 Task: Select the margins with default.
Action: Mouse moved to (43, 74)
Screenshot: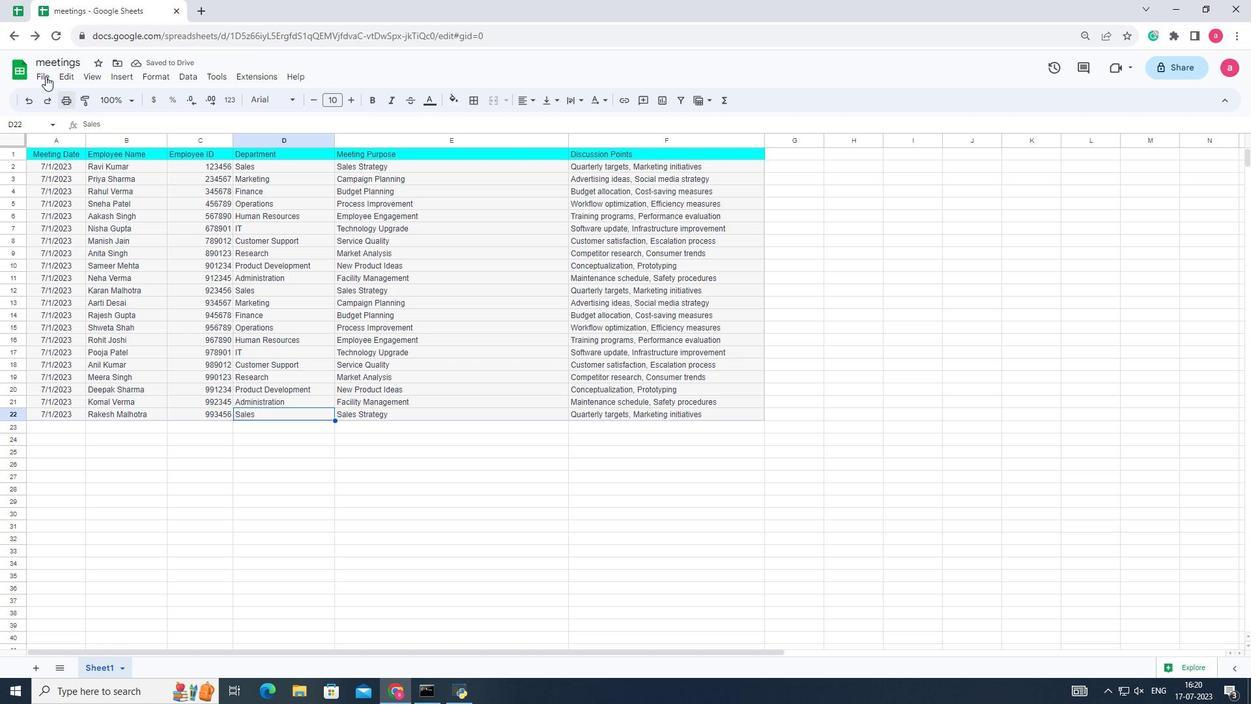 
Action: Mouse pressed left at (43, 74)
Screenshot: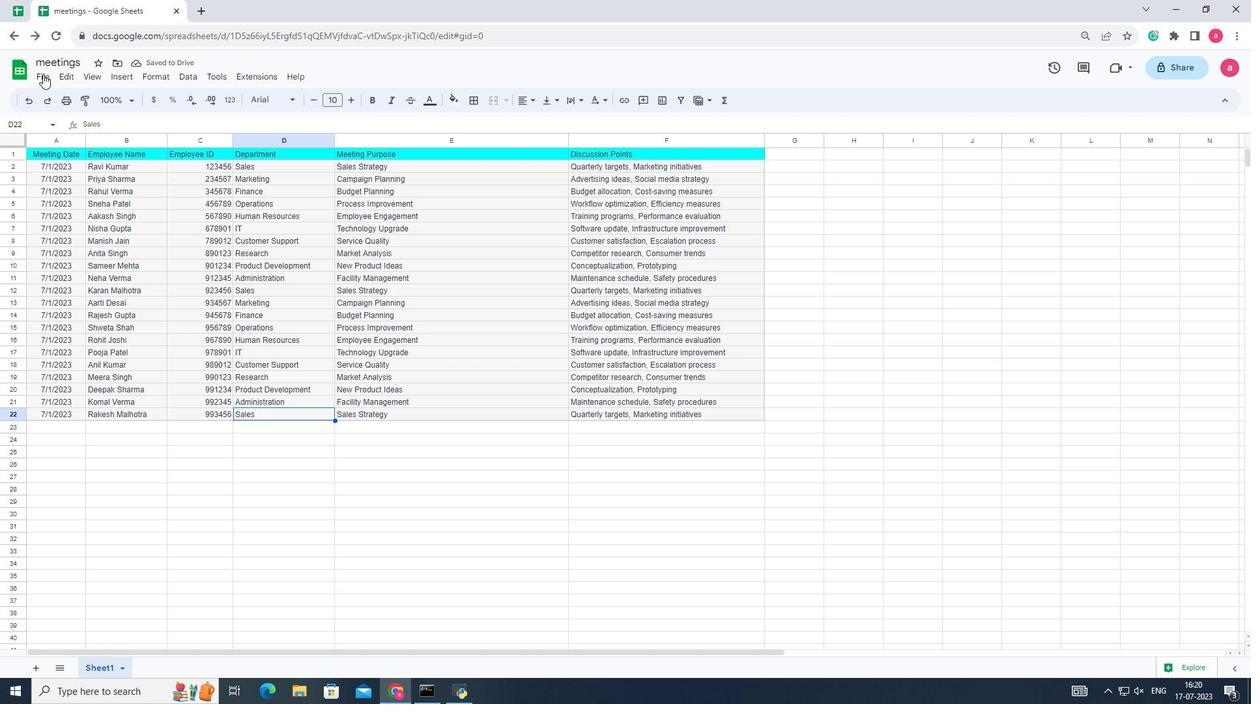 
Action: Mouse moved to (69, 426)
Screenshot: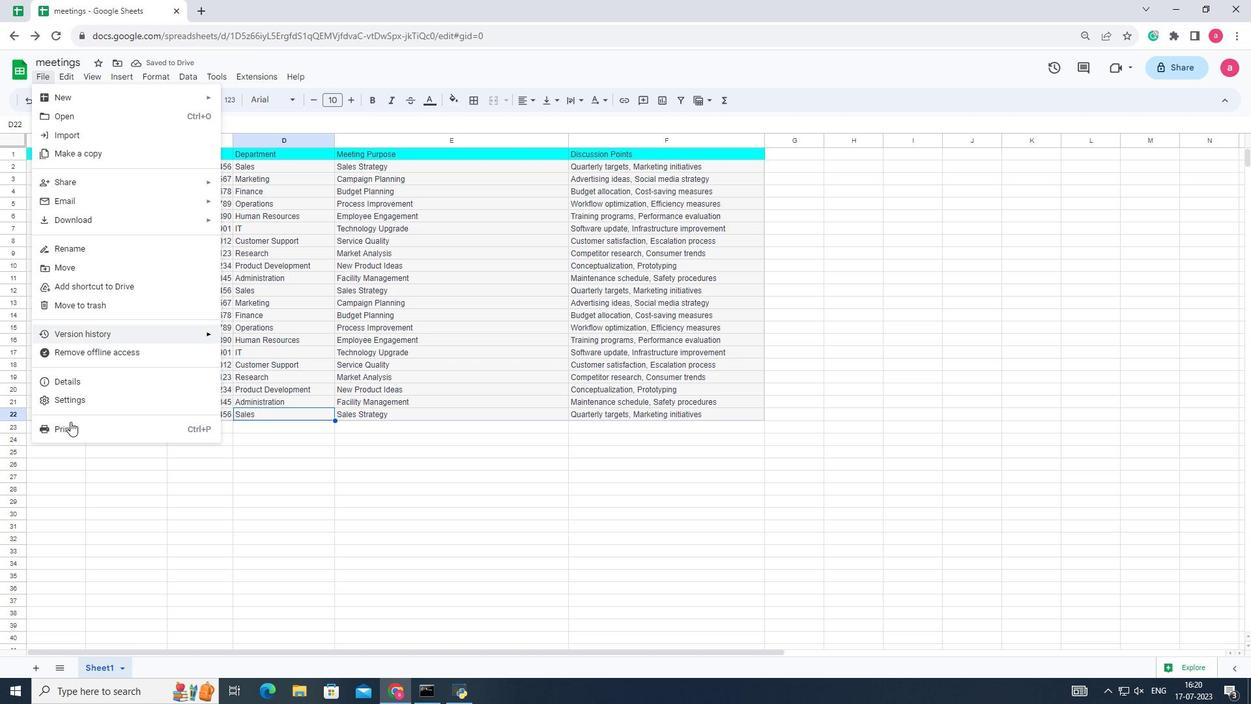 
Action: Mouse pressed left at (69, 426)
Screenshot: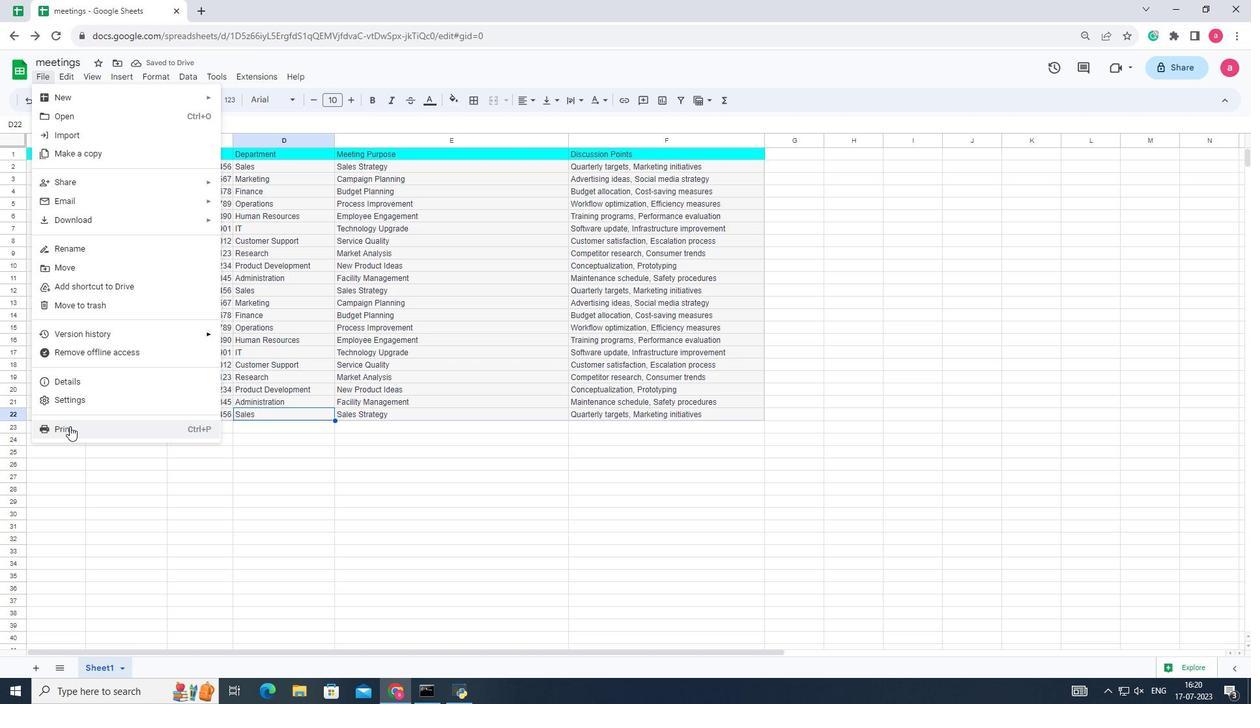 
Action: Mouse moved to (1201, 72)
Screenshot: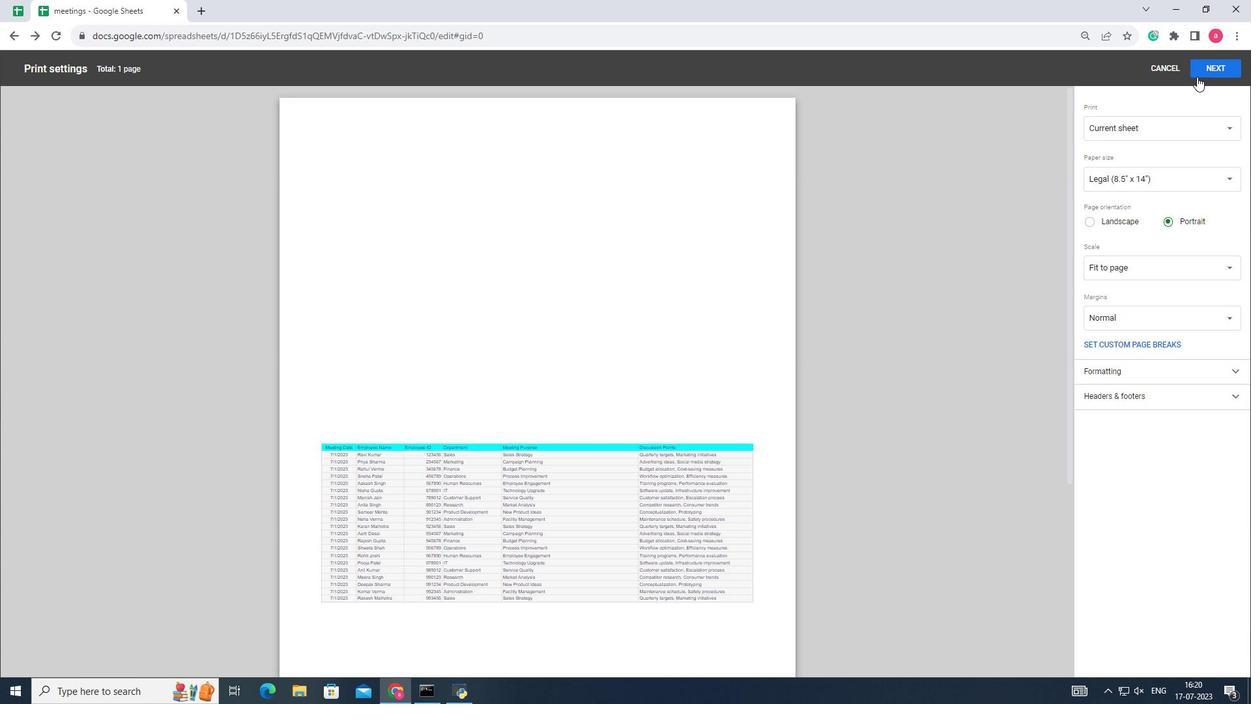 
Action: Mouse pressed left at (1201, 72)
Screenshot: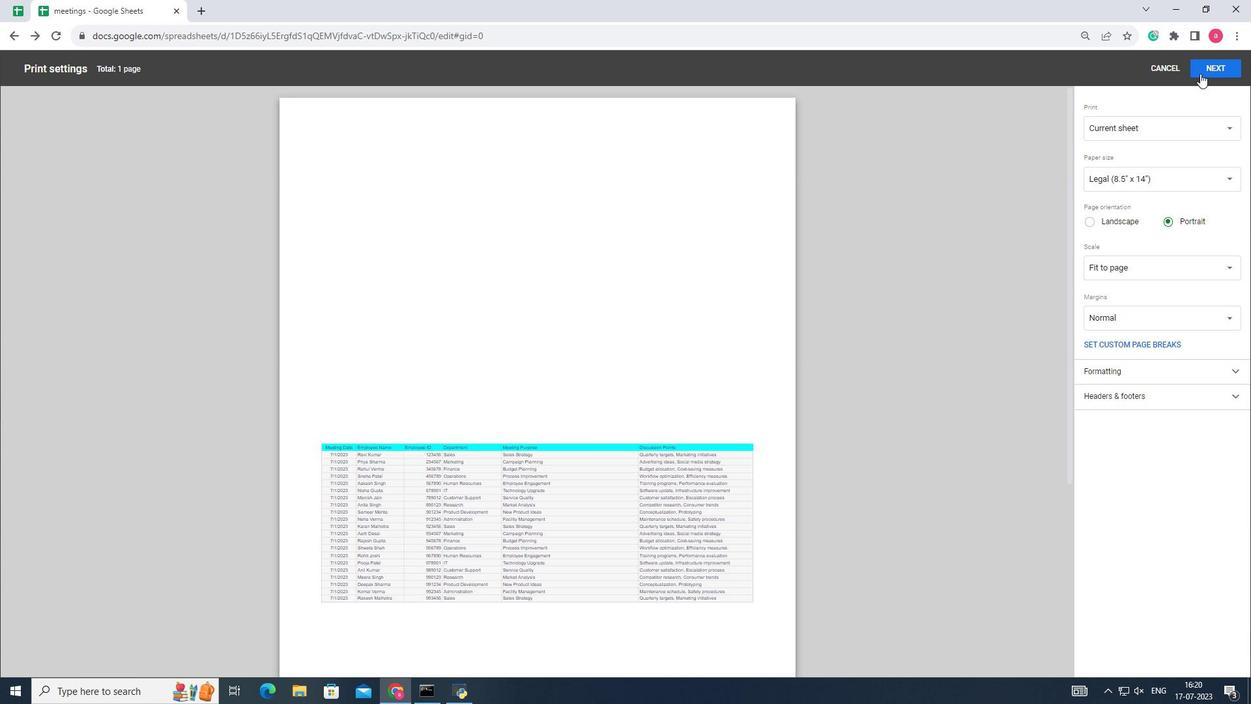 
Action: Mouse moved to (865, 218)
Screenshot: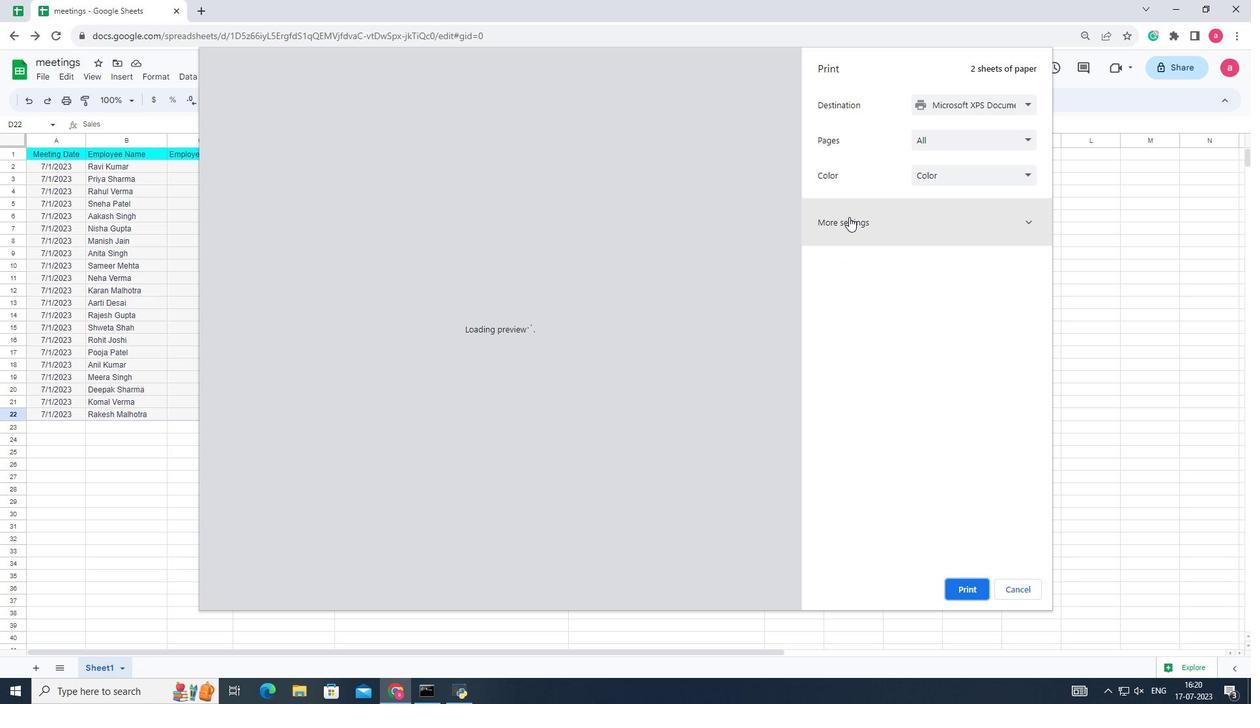
Action: Mouse pressed left at (865, 218)
Screenshot: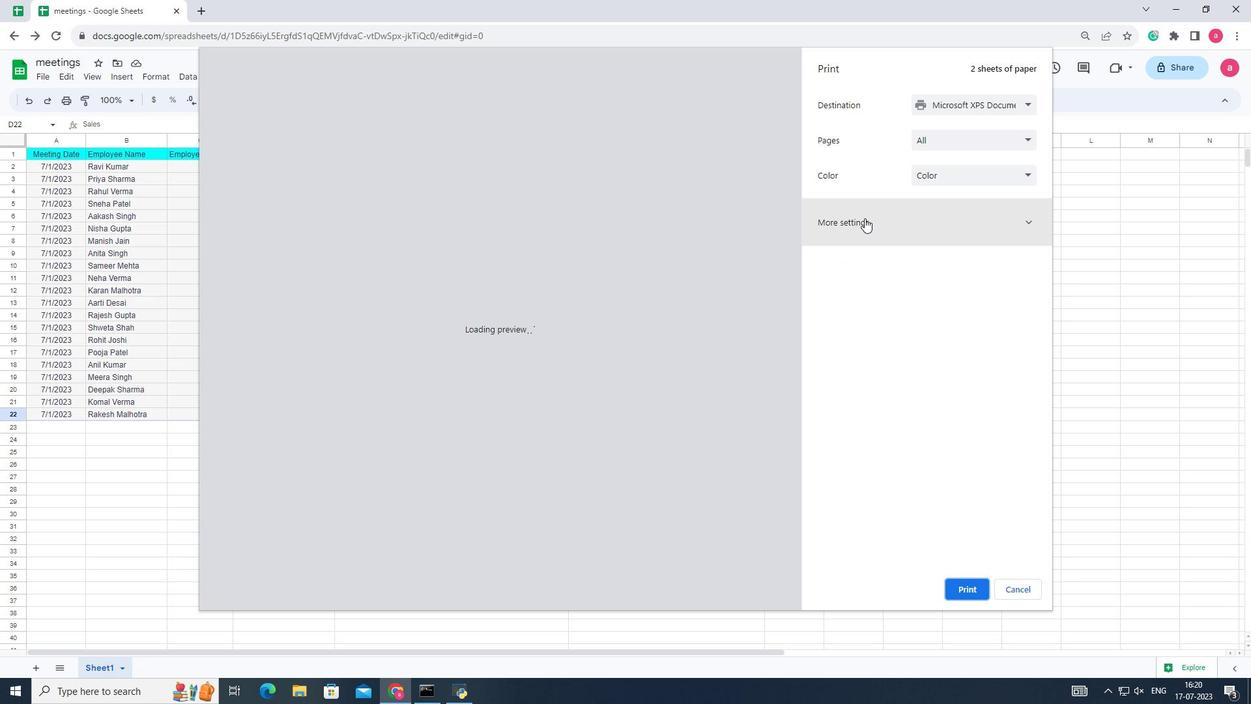 
Action: Mouse moved to (933, 335)
Screenshot: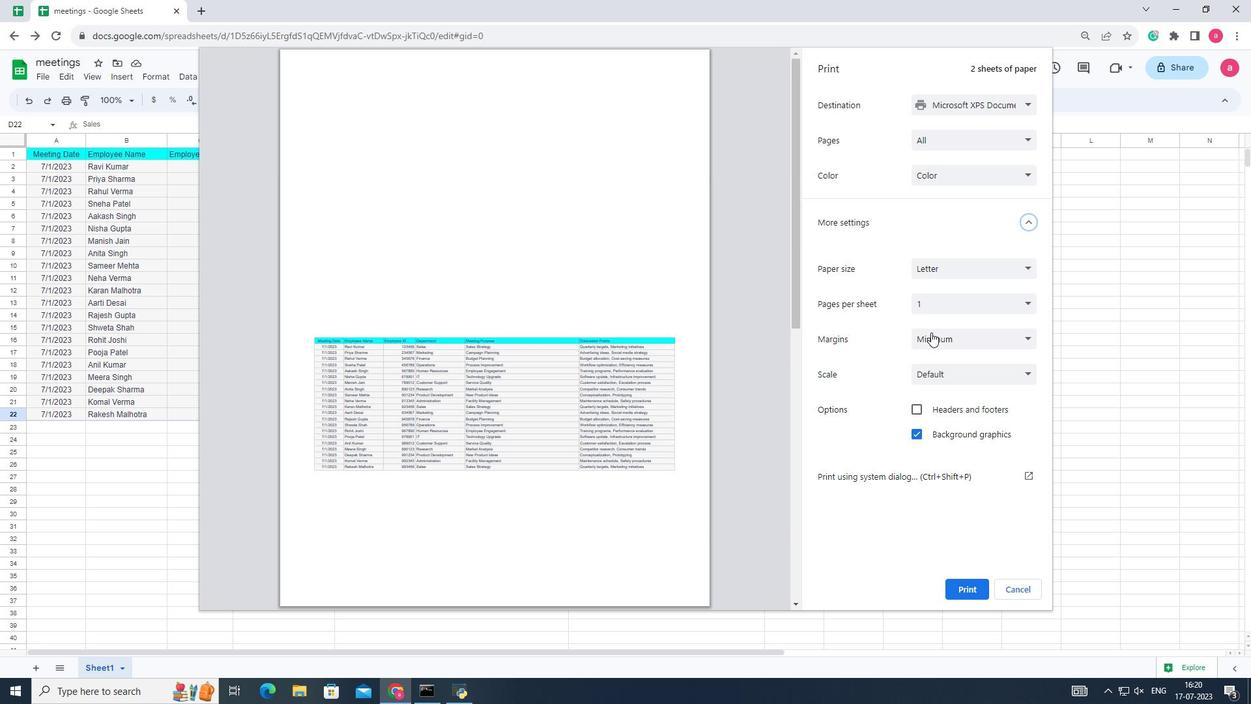 
Action: Mouse pressed left at (933, 335)
Screenshot: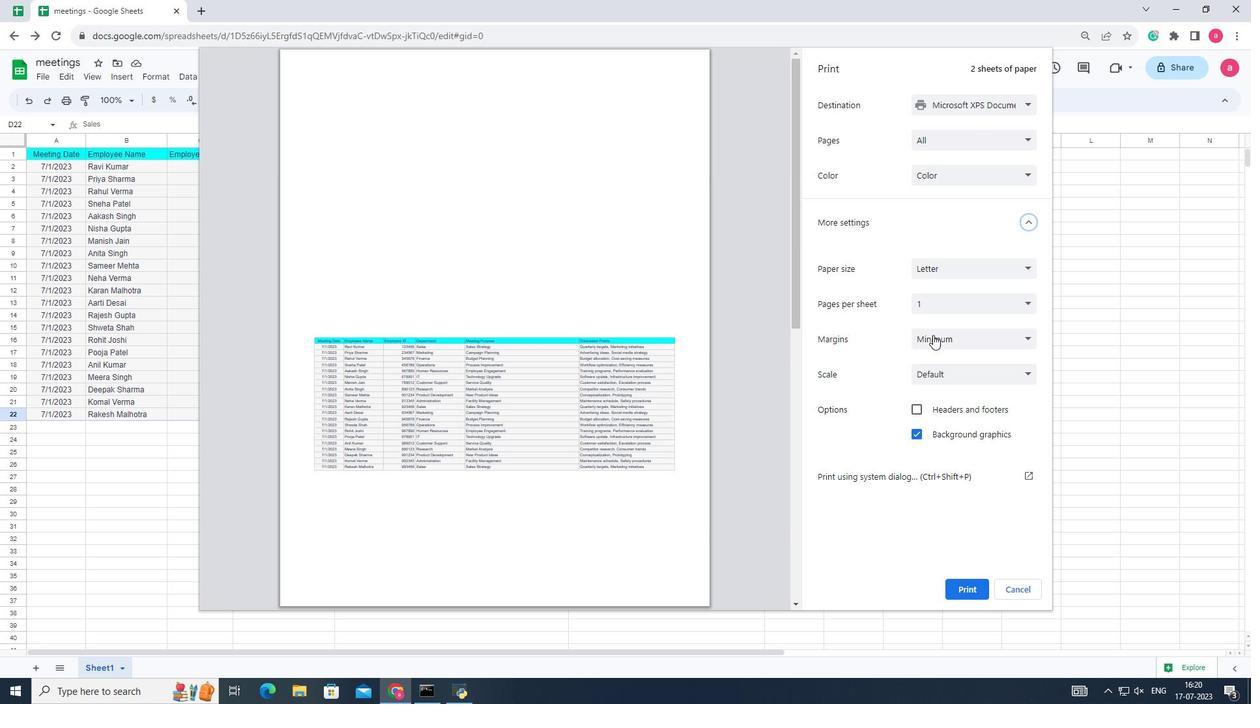 
Action: Mouse moved to (931, 353)
Screenshot: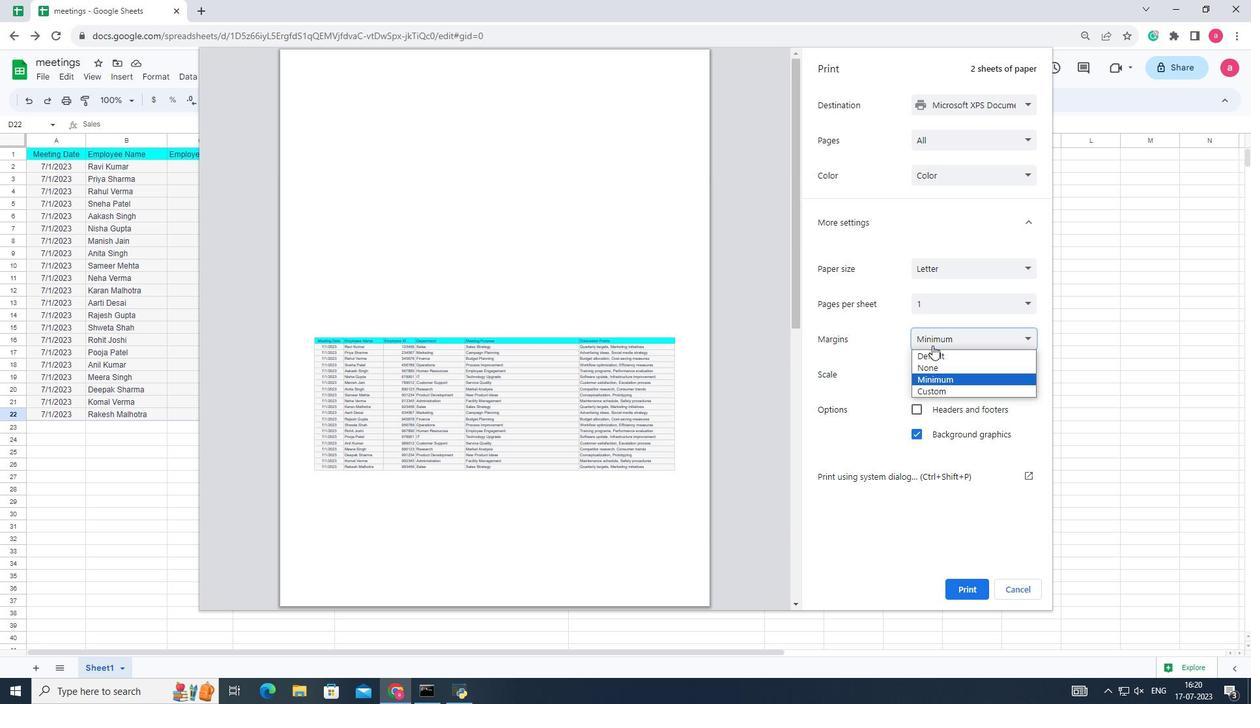 
Action: Mouse pressed left at (931, 353)
Screenshot: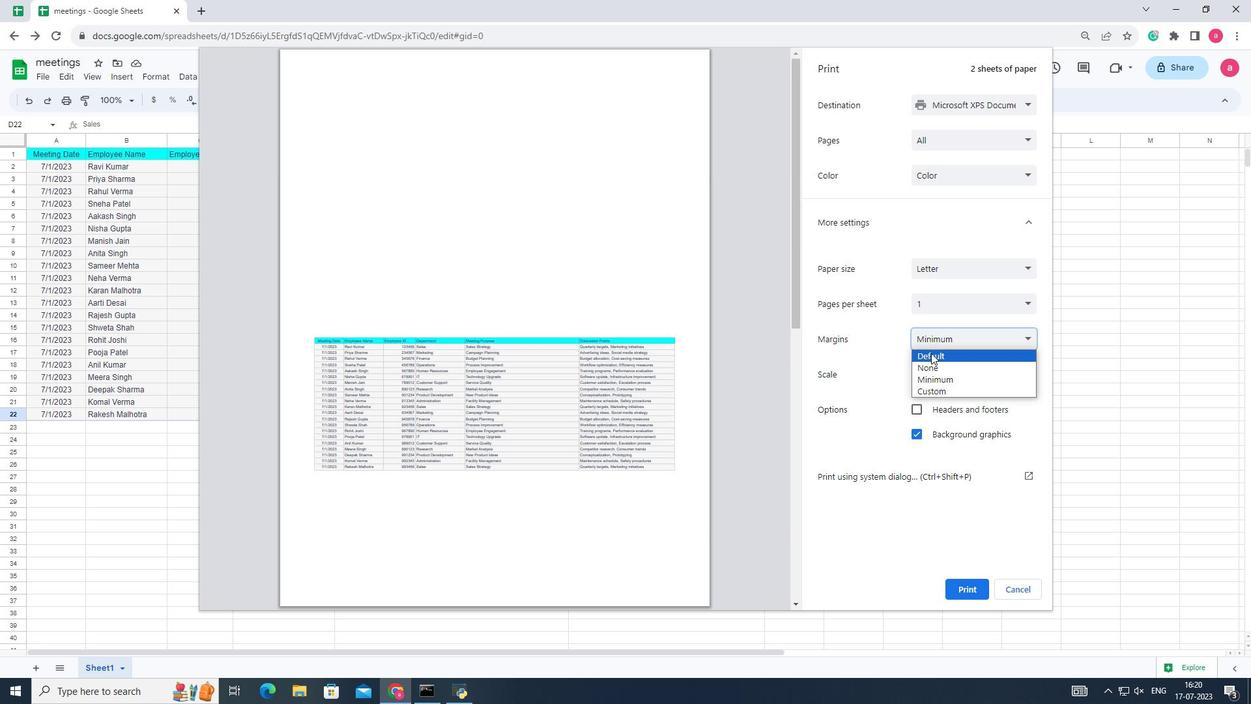 
